 Task: Set the duration of the event to 1 hour.
Action: Mouse moved to (462, 387)
Screenshot: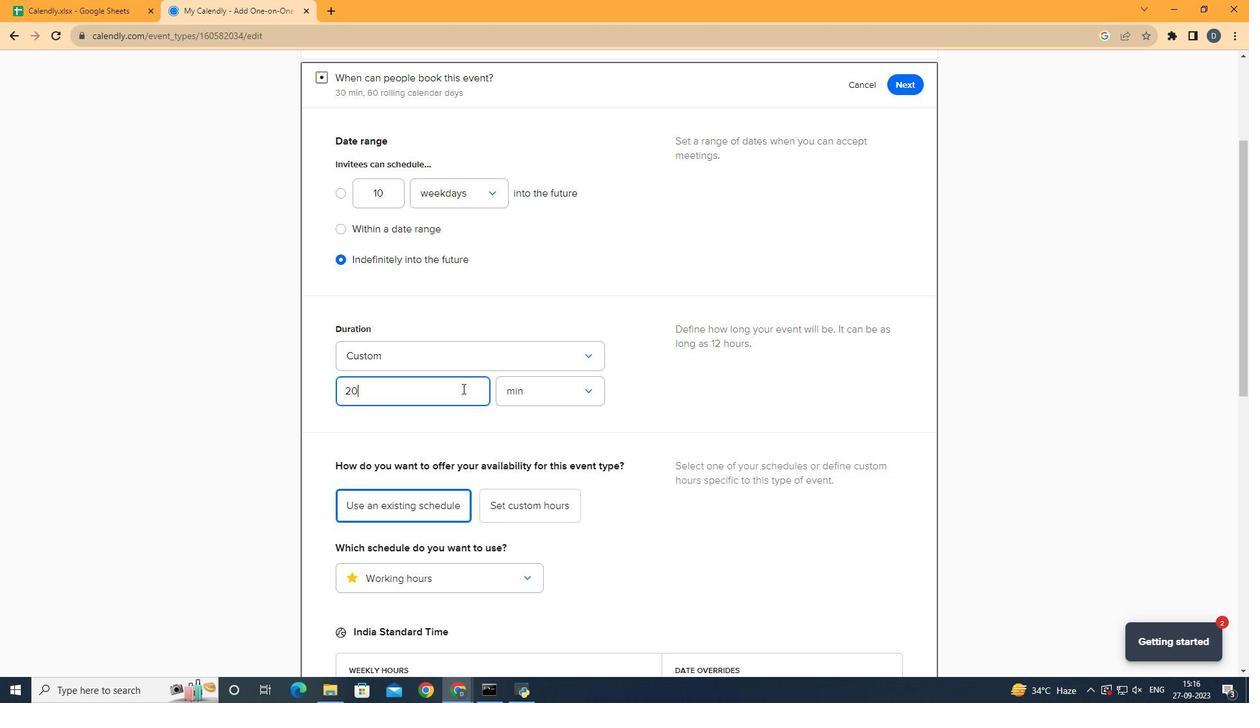 
Action: Mouse pressed left at (462, 387)
Screenshot: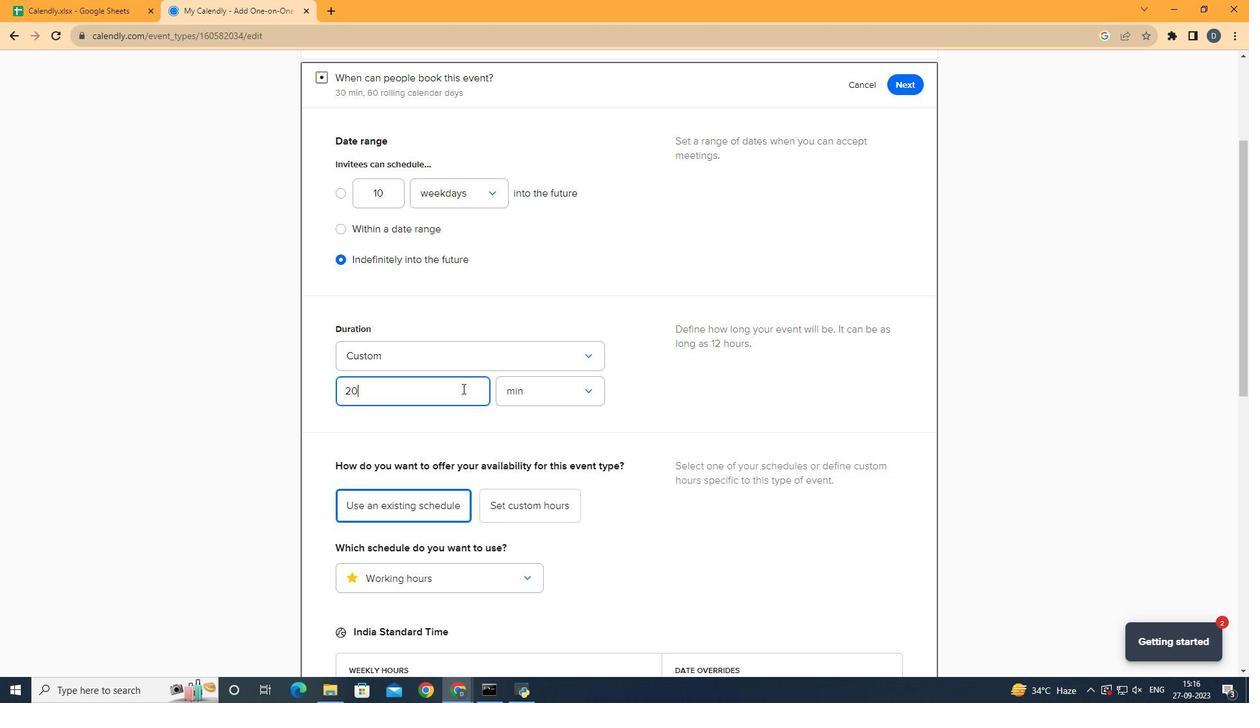 
Action: Mouse moved to (461, 387)
Screenshot: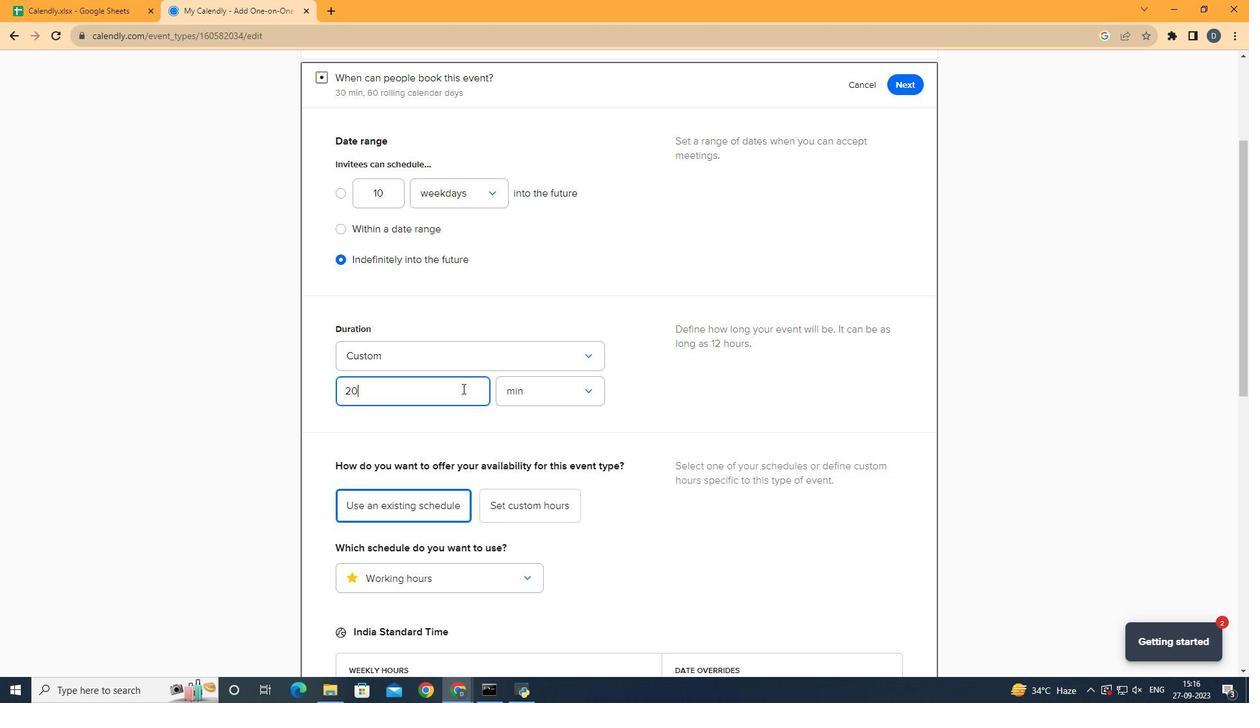
Action: Key pressed <Key.backspace><Key.backspace>1
Screenshot: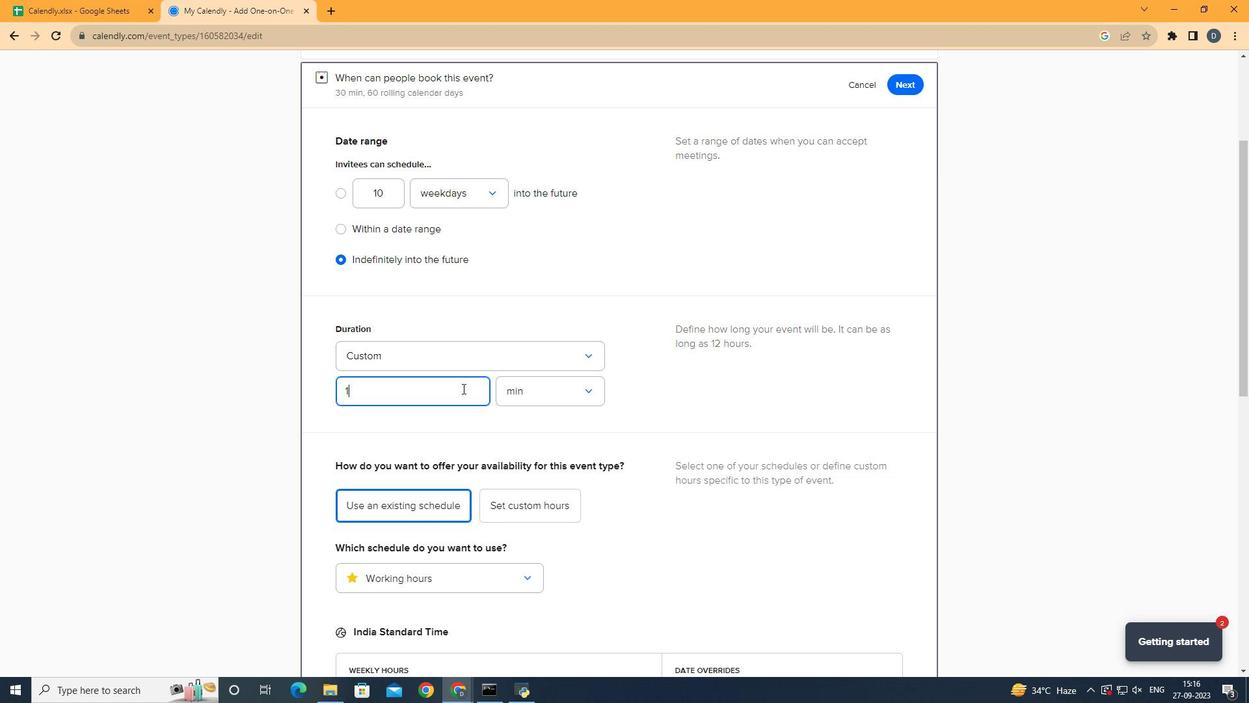 
Action: Mouse moved to (531, 386)
Screenshot: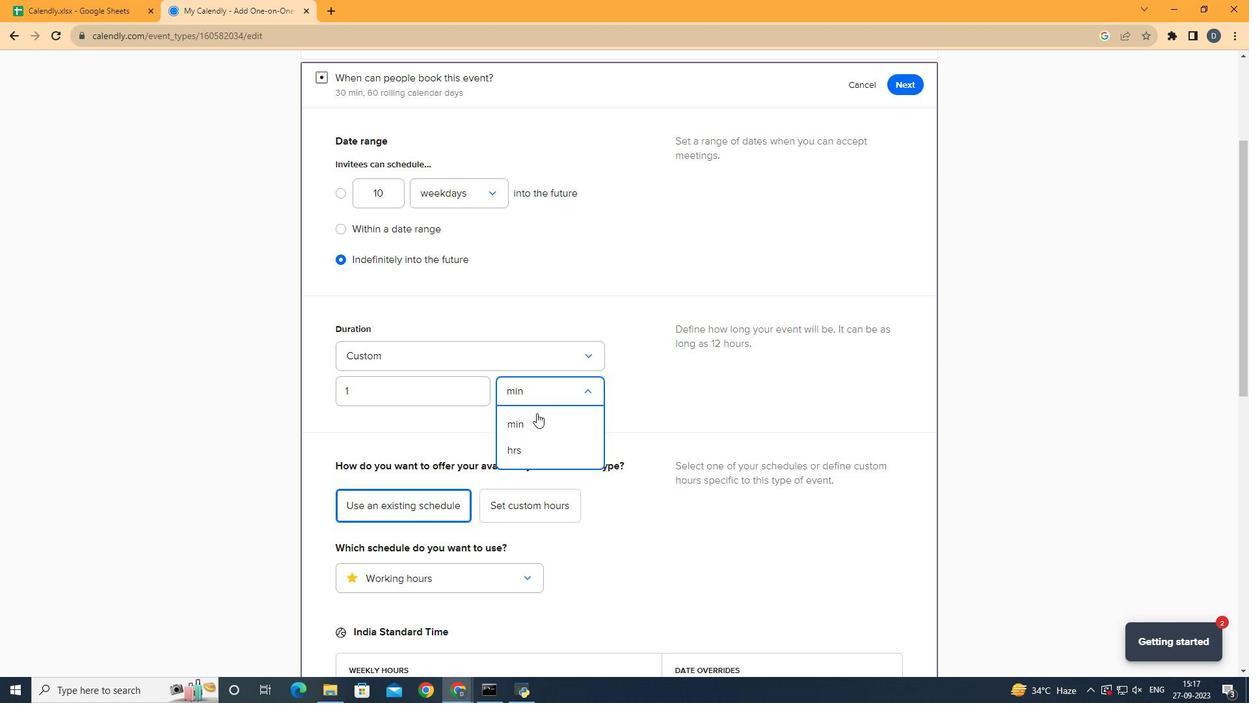 
Action: Mouse pressed left at (531, 386)
Screenshot: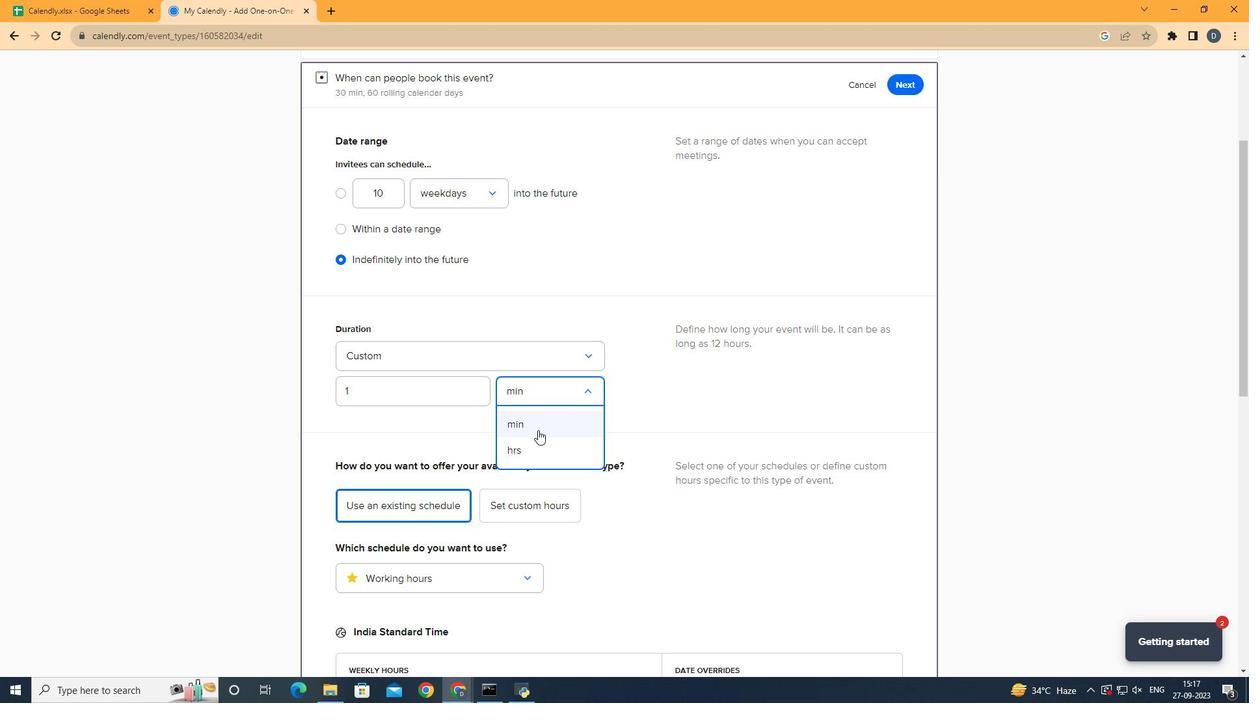 
Action: Mouse moved to (540, 447)
Screenshot: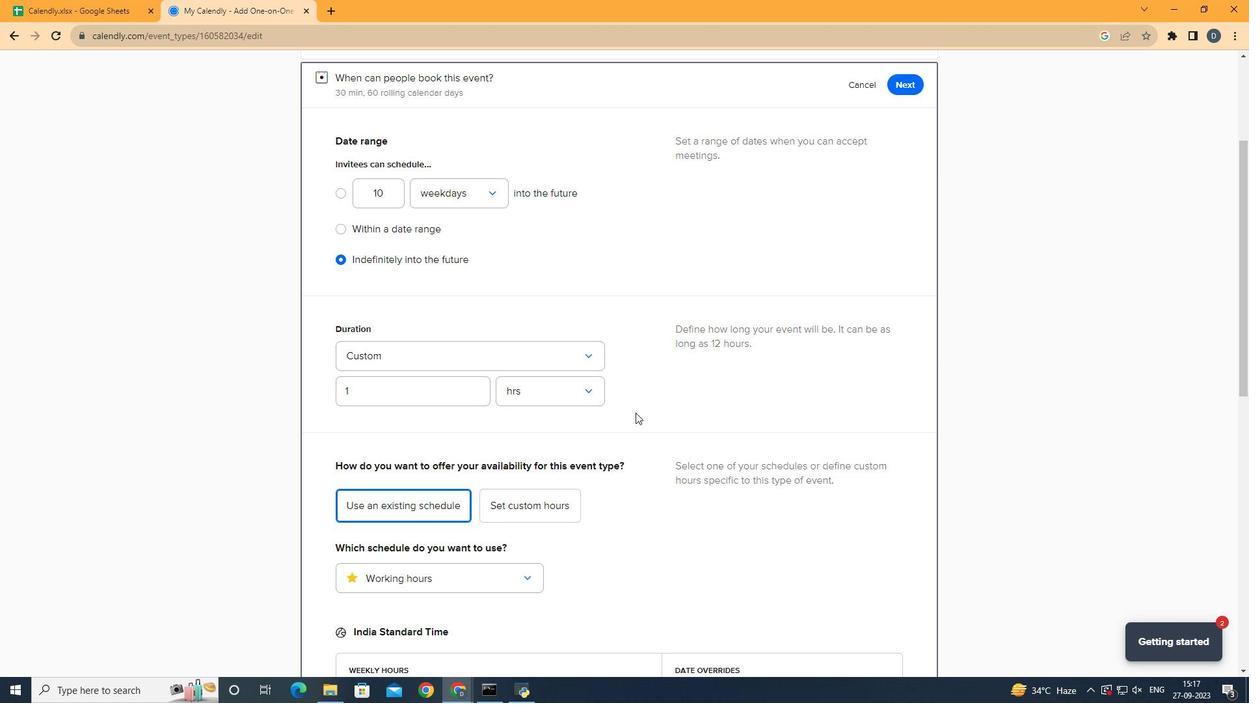 
Action: Mouse pressed left at (540, 447)
Screenshot: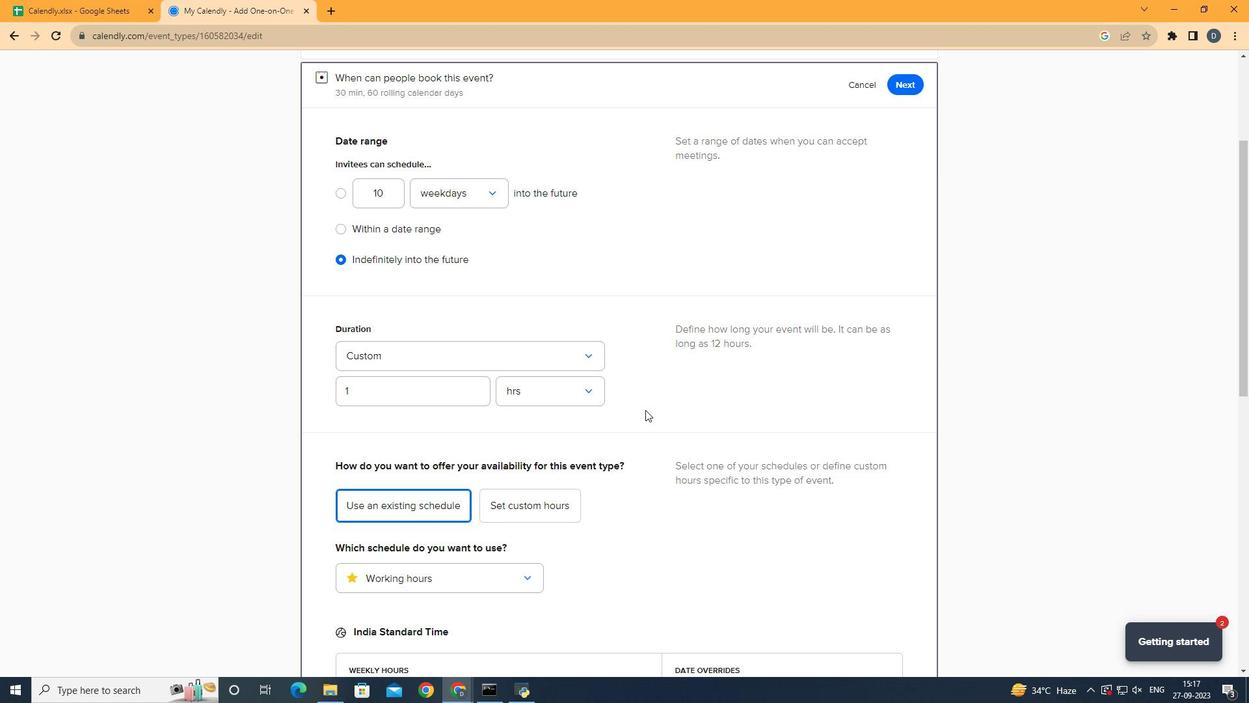 
Action: Mouse moved to (649, 408)
Screenshot: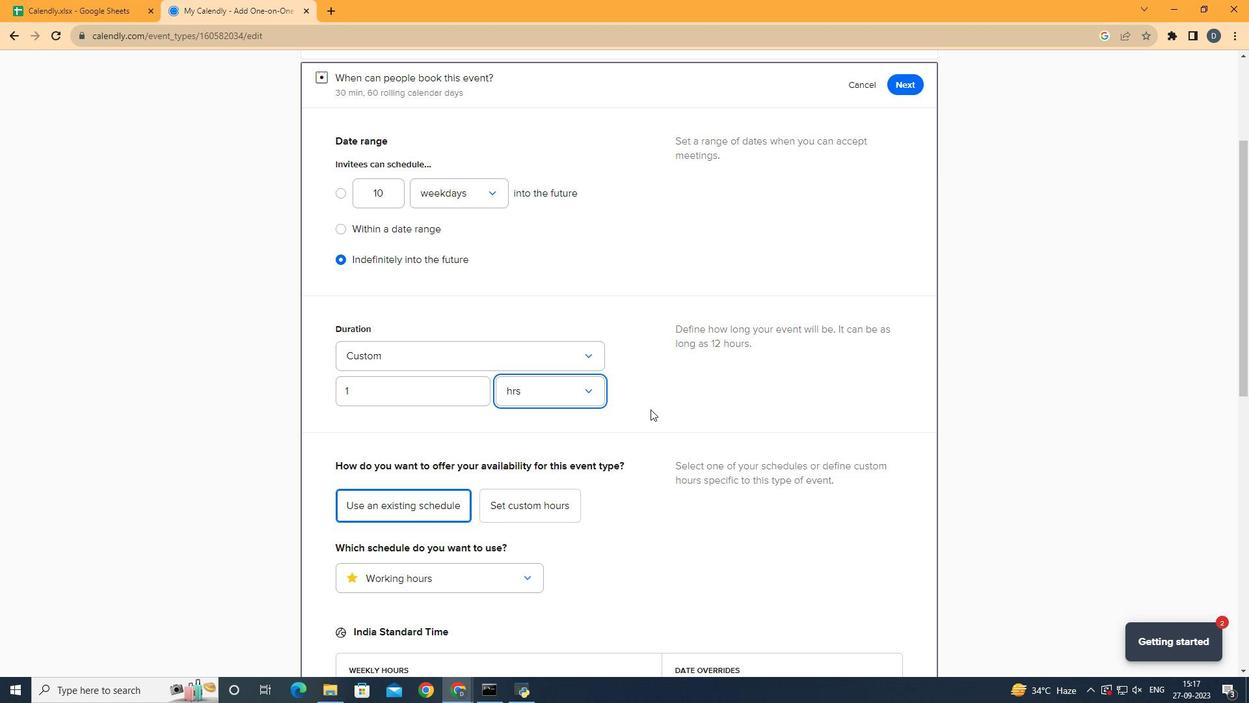 
